 Task: Forward email with the signature Anthony Hernandez with the subject 'Networking opportunity' from softage.1@softage.net to 'softage.6@softage.net' with the message 'Can you provide an update on the status of the IT system upgrade project?'
Action: Mouse moved to (1188, 251)
Screenshot: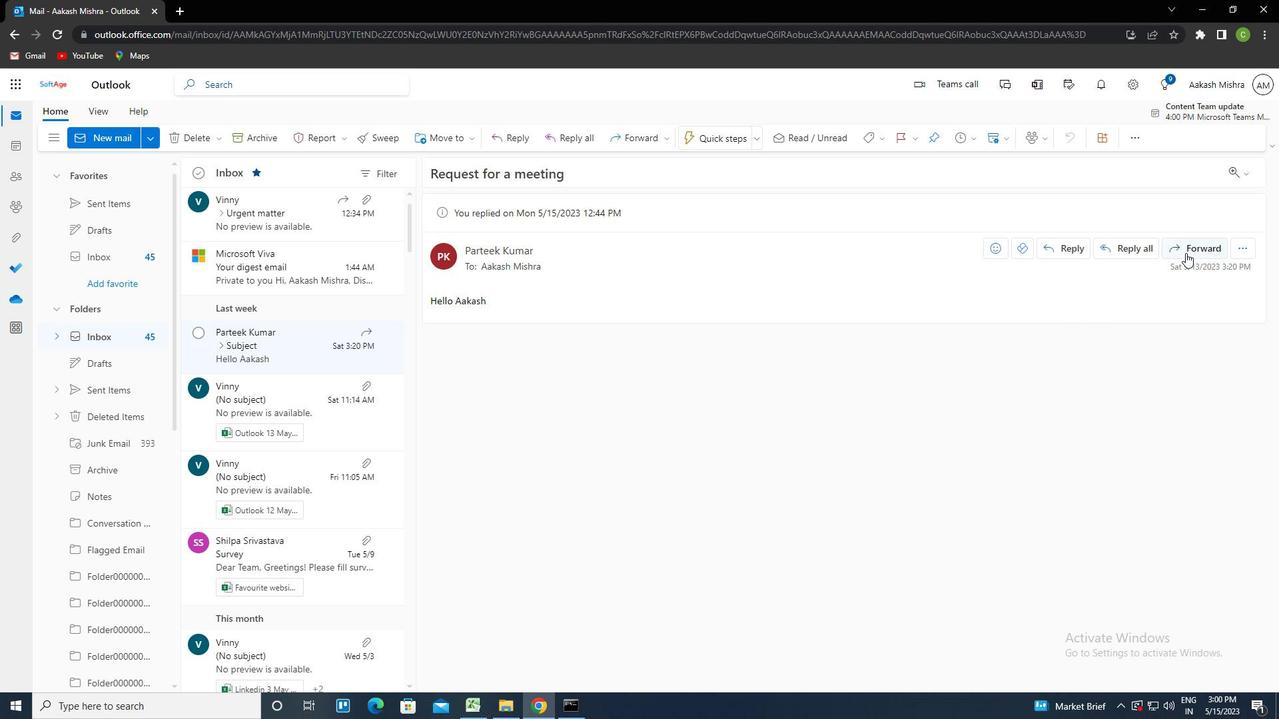 
Action: Mouse pressed left at (1188, 251)
Screenshot: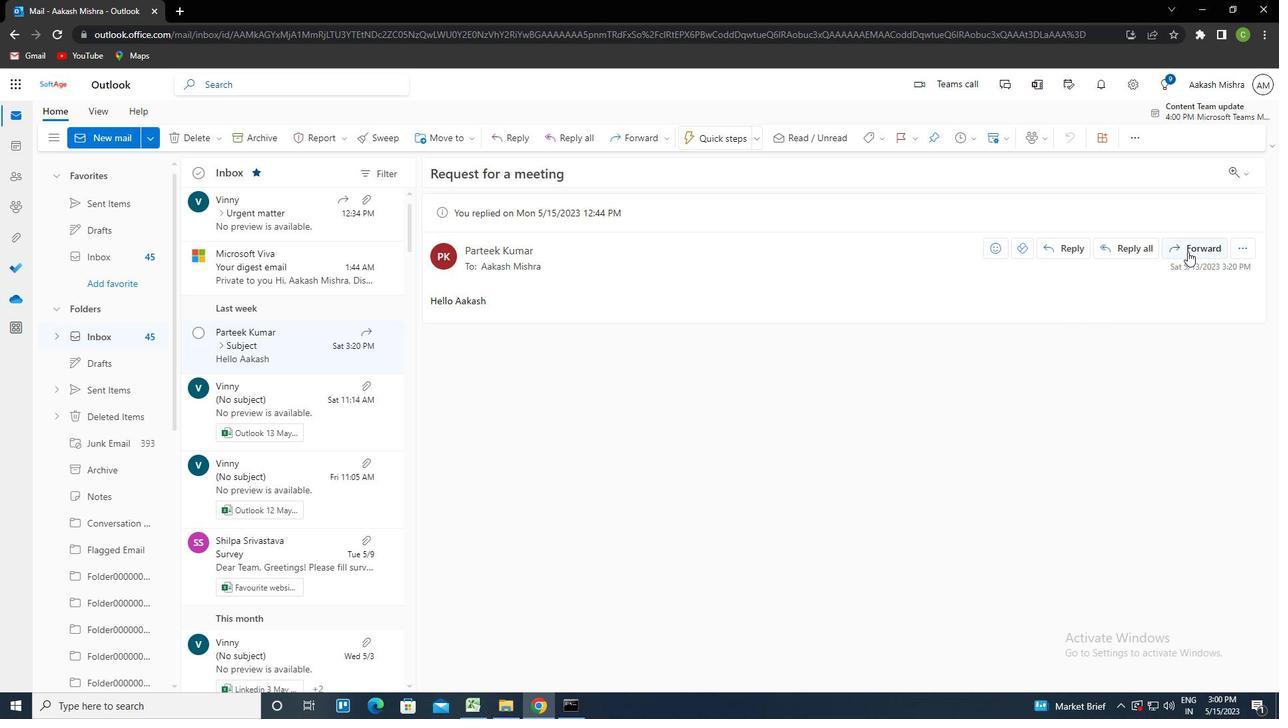 
Action: Mouse moved to (864, 141)
Screenshot: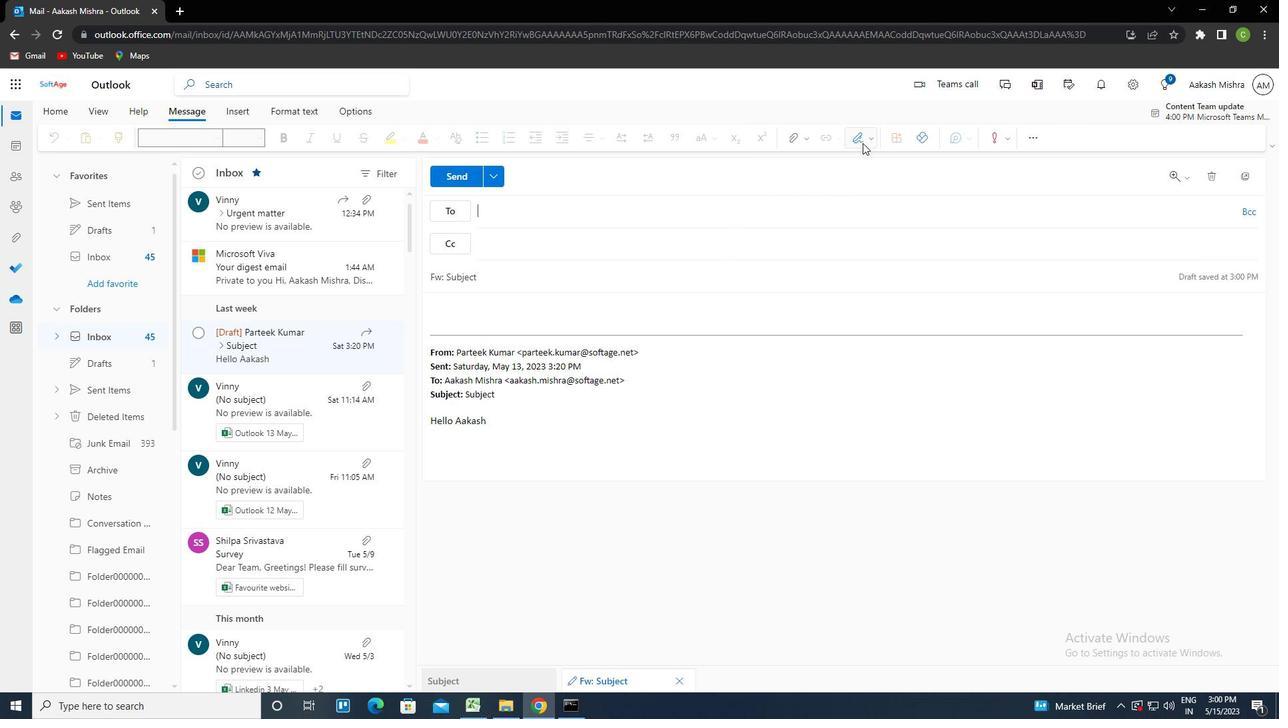 
Action: Mouse pressed left at (864, 141)
Screenshot: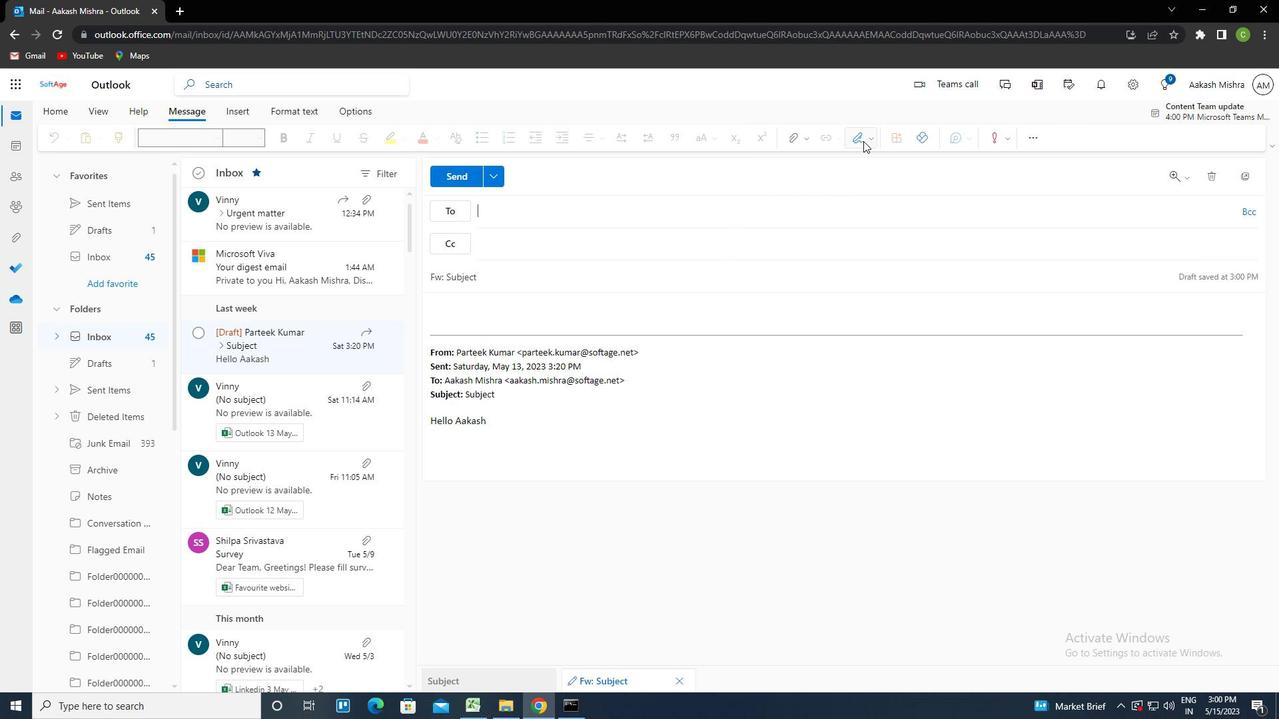 
Action: Mouse moved to (855, 193)
Screenshot: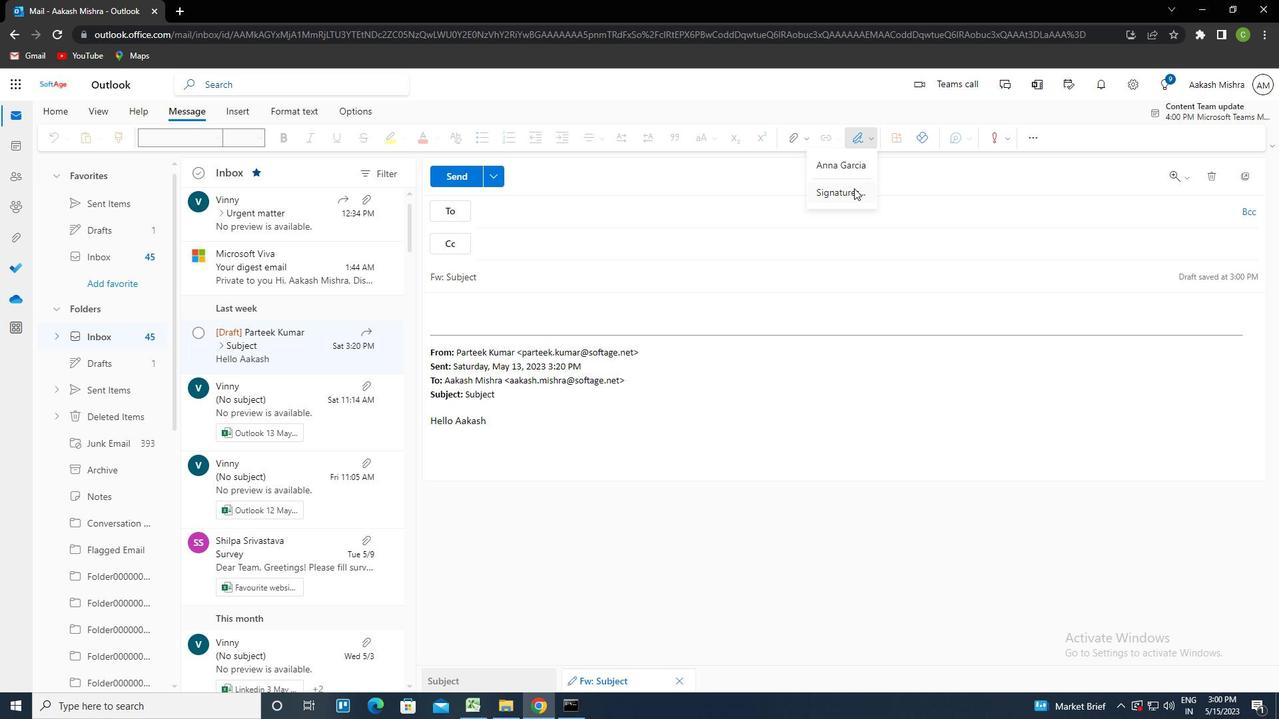 
Action: Mouse pressed left at (855, 193)
Screenshot: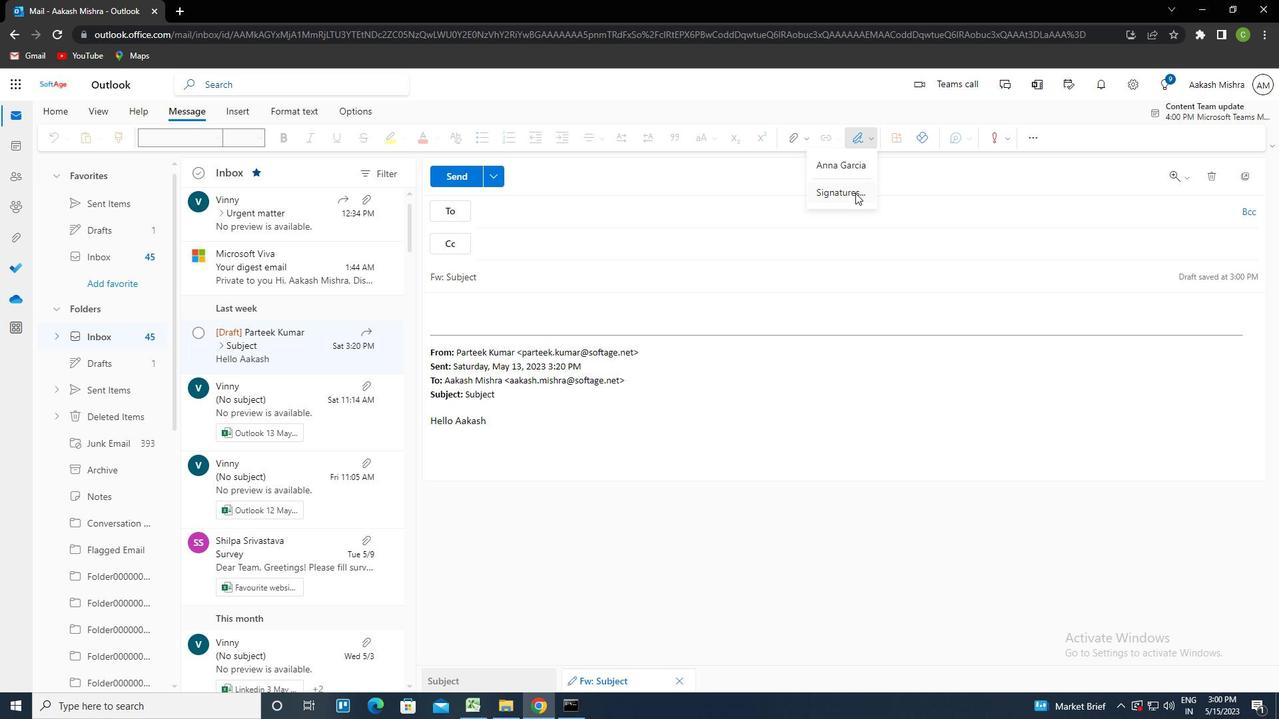 
Action: Mouse moved to (903, 242)
Screenshot: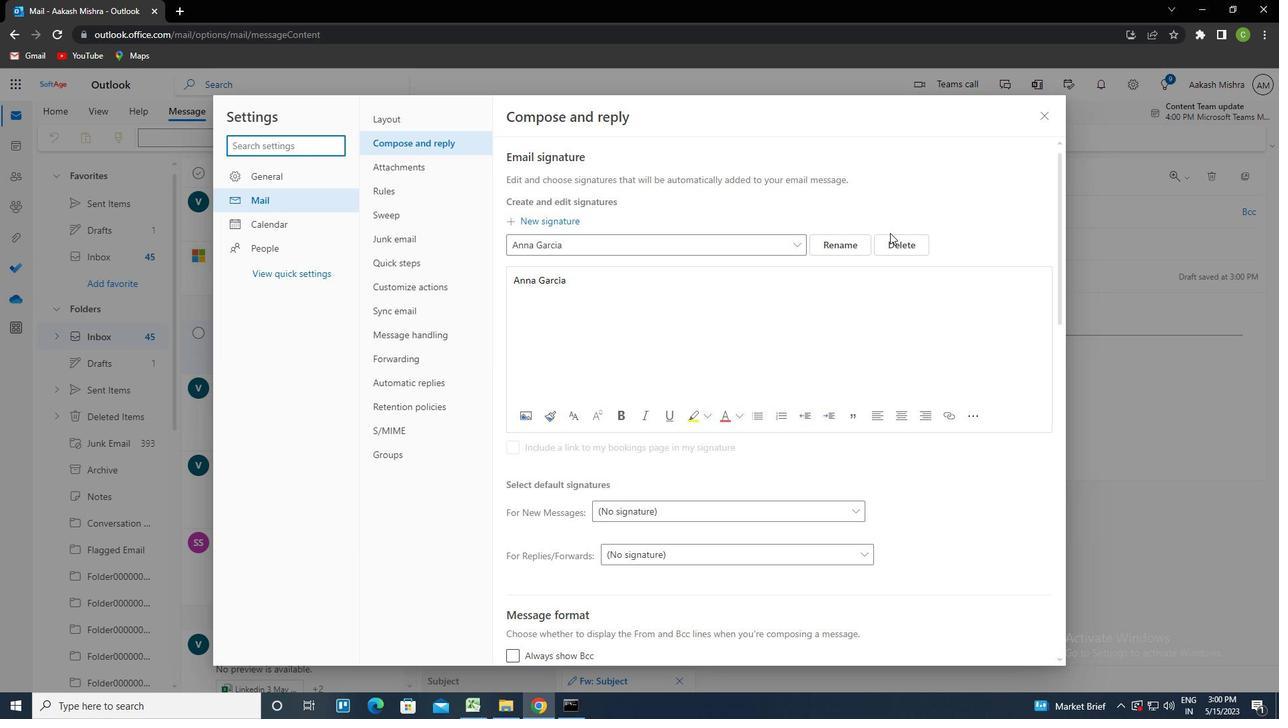 
Action: Mouse pressed left at (903, 242)
Screenshot: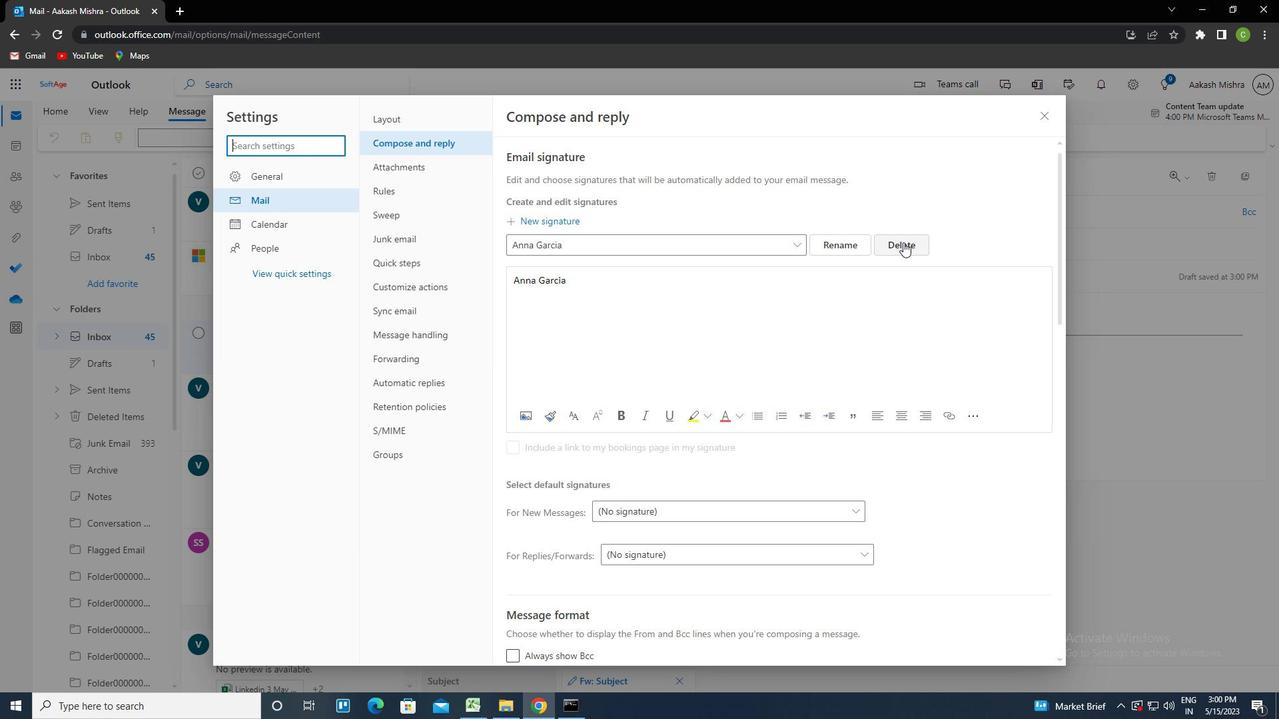 
Action: Mouse moved to (782, 249)
Screenshot: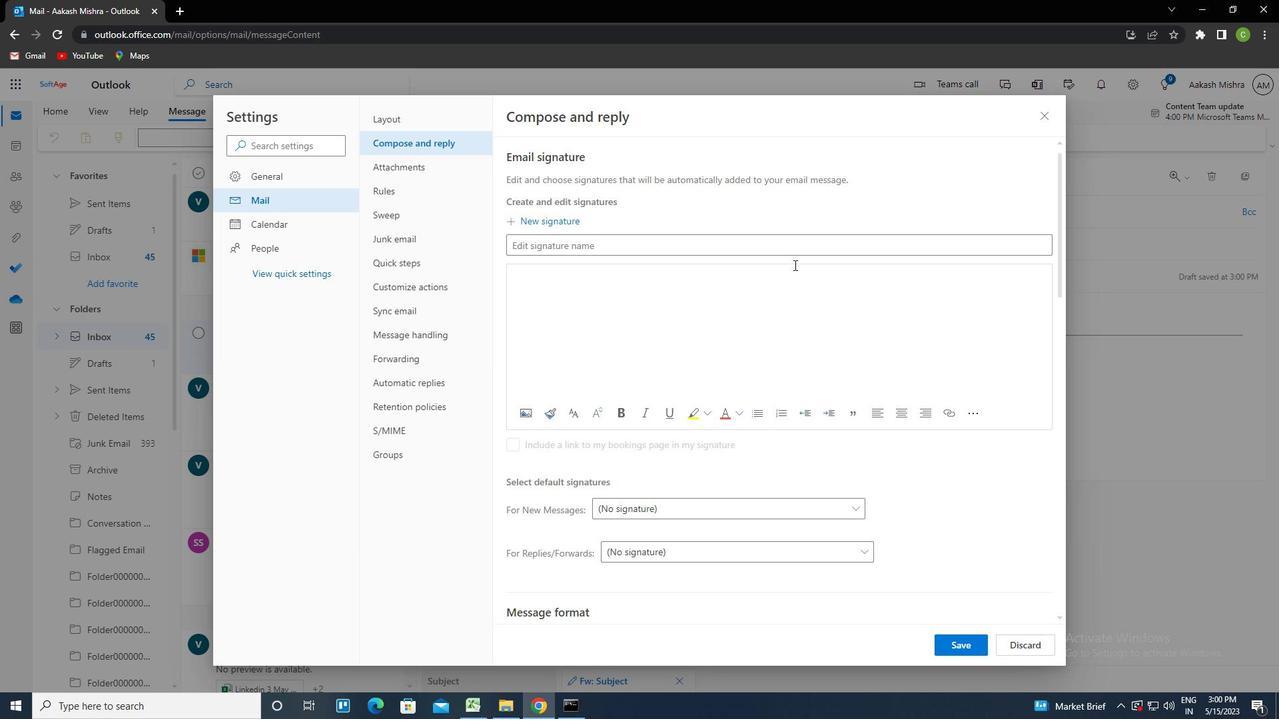 
Action: Mouse pressed left at (782, 249)
Screenshot: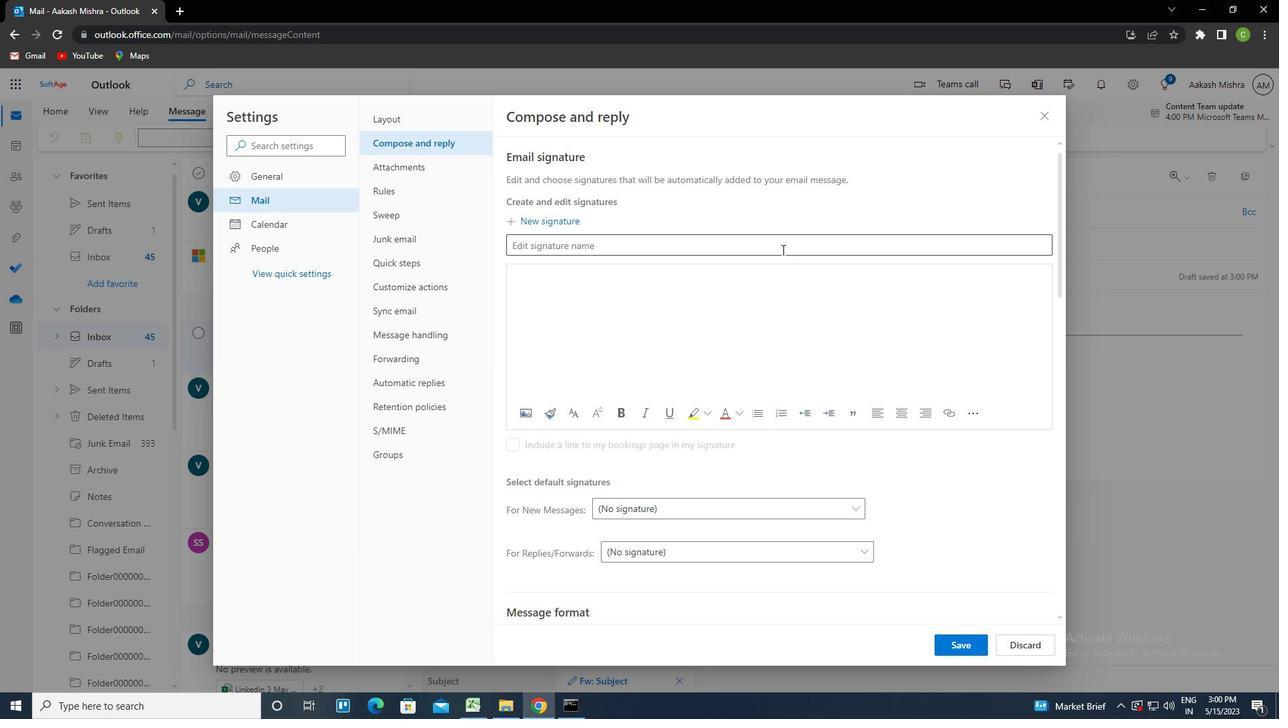 
Action: Key pressed <Key.caps_lock>a<Key.caps_lock>nthony<Key.space><Key.caps_lock>h<Key.caps_lock>ernandez<Key.tab><Key.caps_lock>a<Key.caps_lock>nthony<Key.space><Key.caps_lock>h<Key.caps_lock>arnendez<Key.left><Key.down><Key.left><Key.left><Key.left><Key.left><Key.backspace>ctrl+A<Key.down>
Screenshot: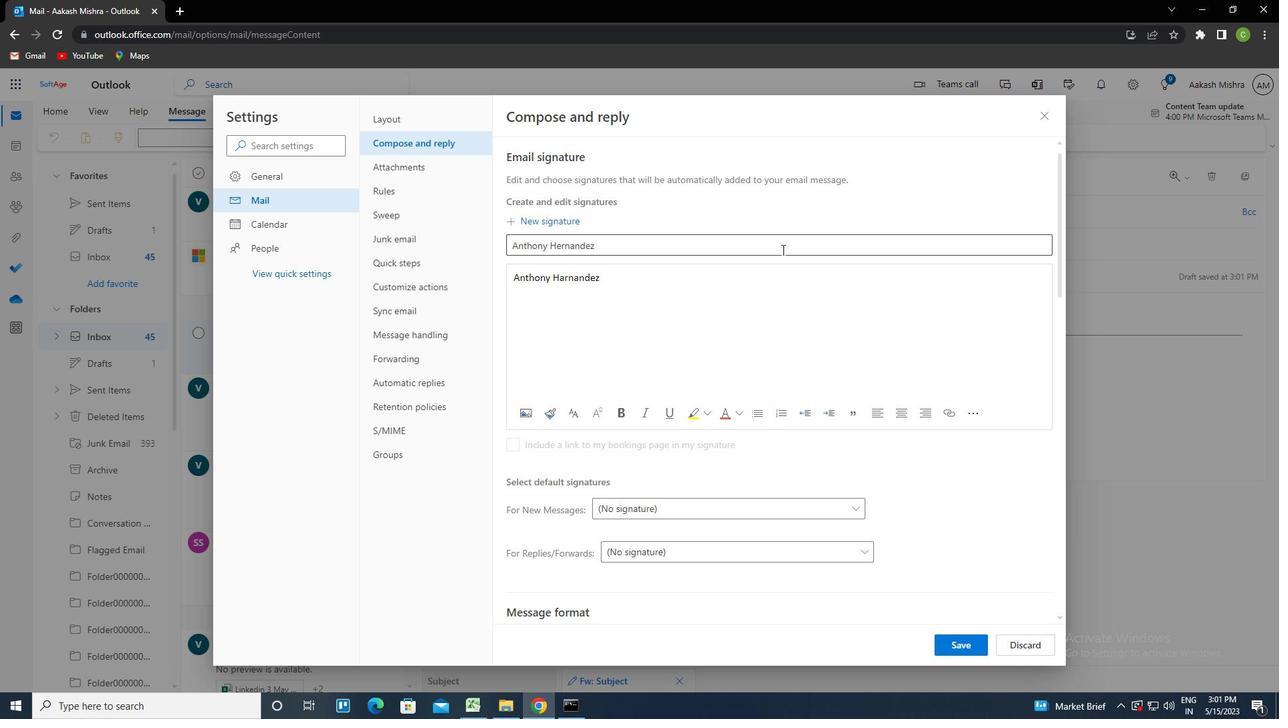 
Action: Mouse moved to (956, 655)
Screenshot: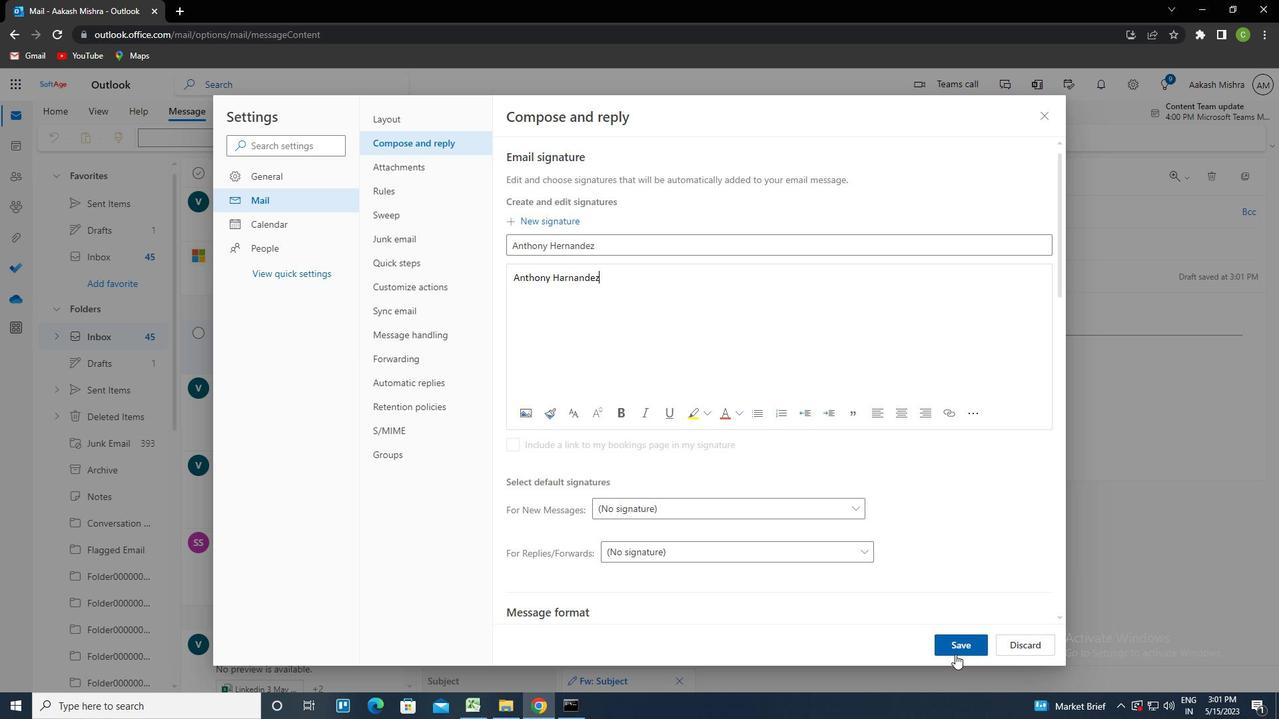 
Action: Mouse pressed left at (956, 655)
Screenshot: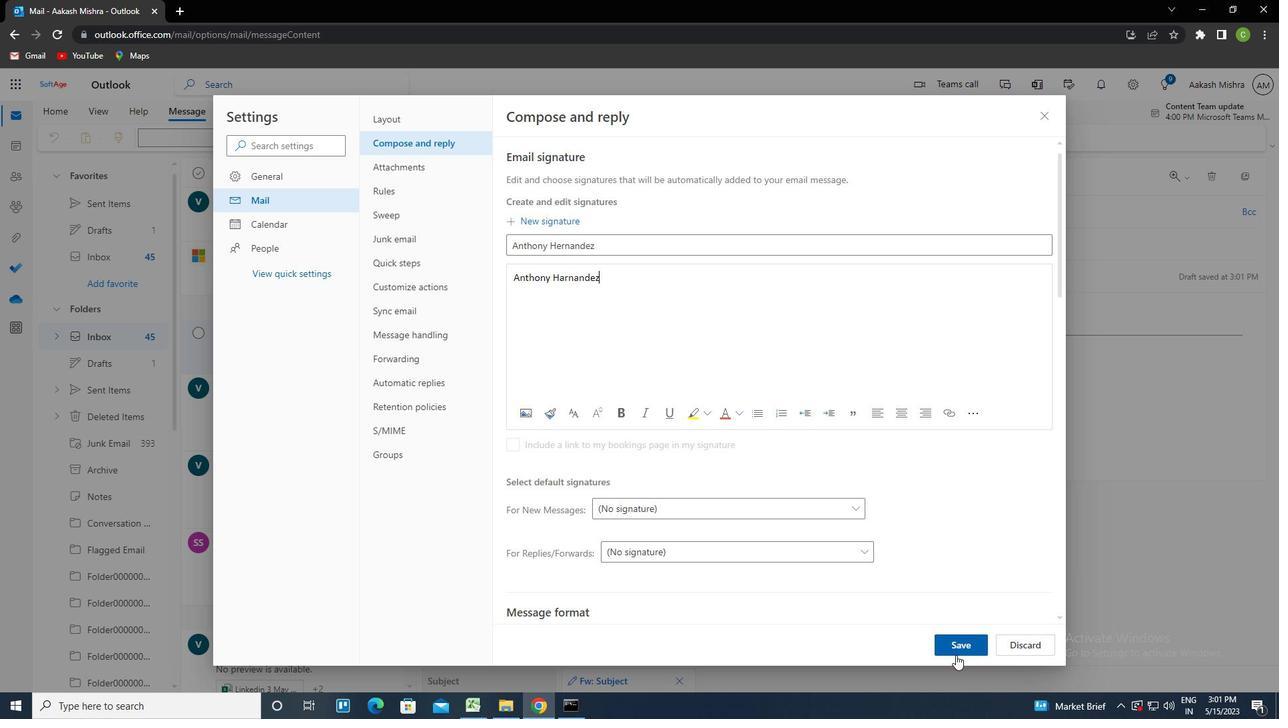 
Action: Mouse moved to (1040, 116)
Screenshot: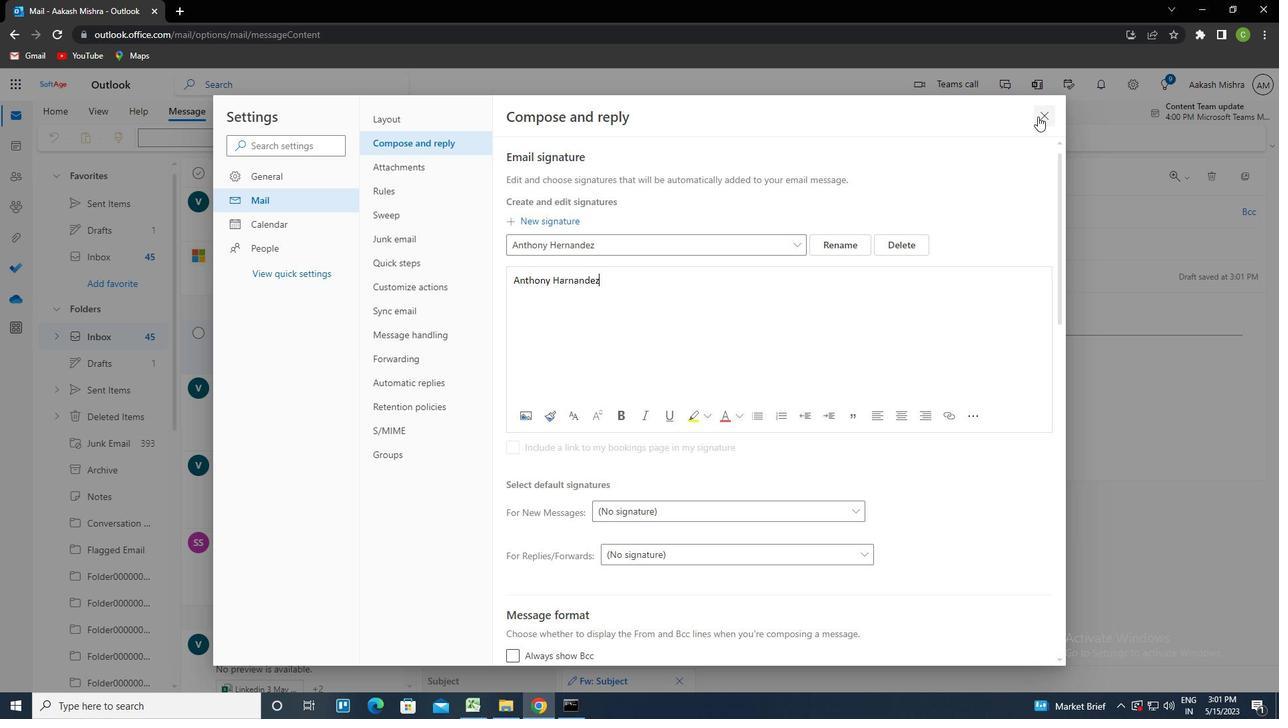 
Action: Mouse pressed left at (1040, 116)
Screenshot: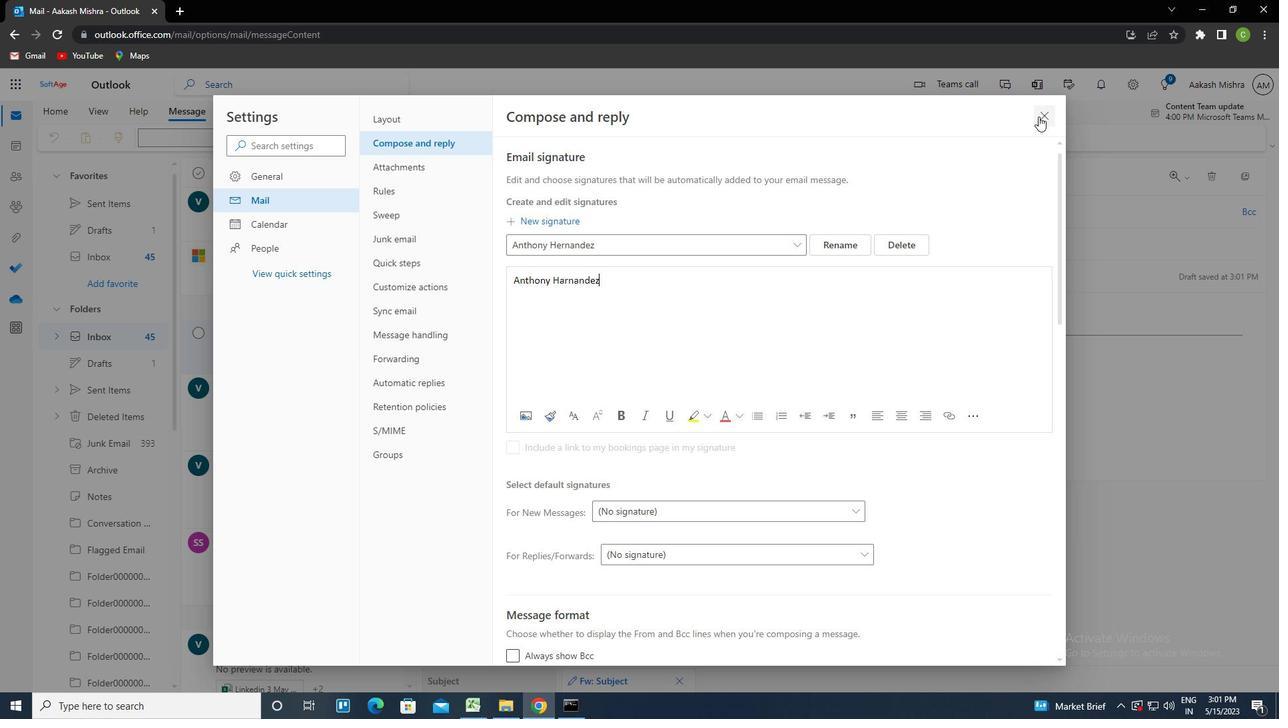 
Action: Mouse moved to (860, 145)
Screenshot: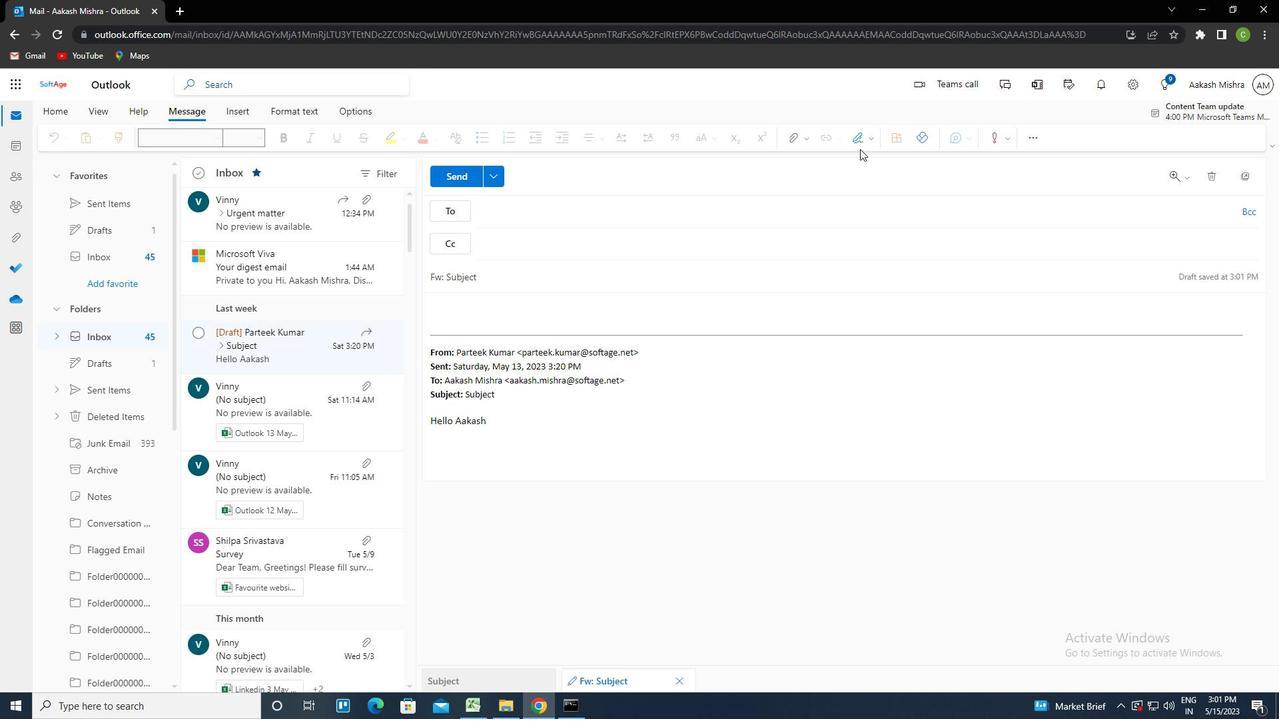 
Action: Mouse pressed left at (860, 145)
Screenshot: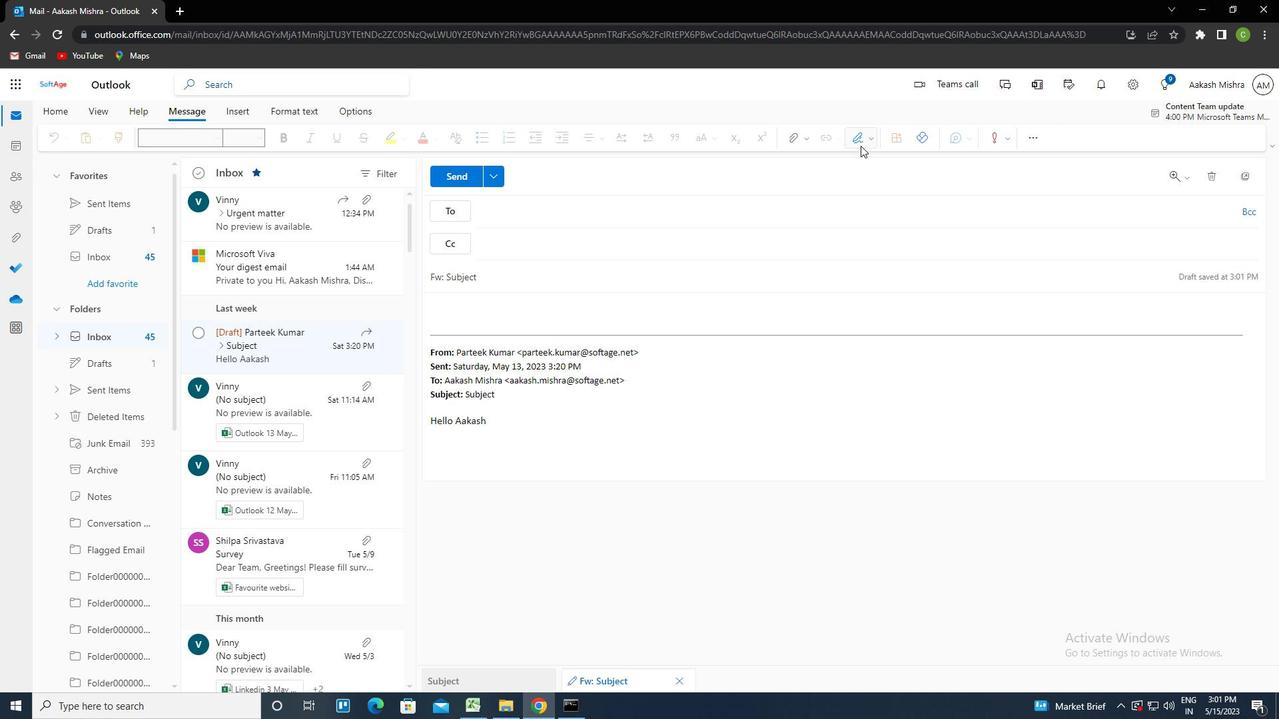 
Action: Mouse moved to (850, 173)
Screenshot: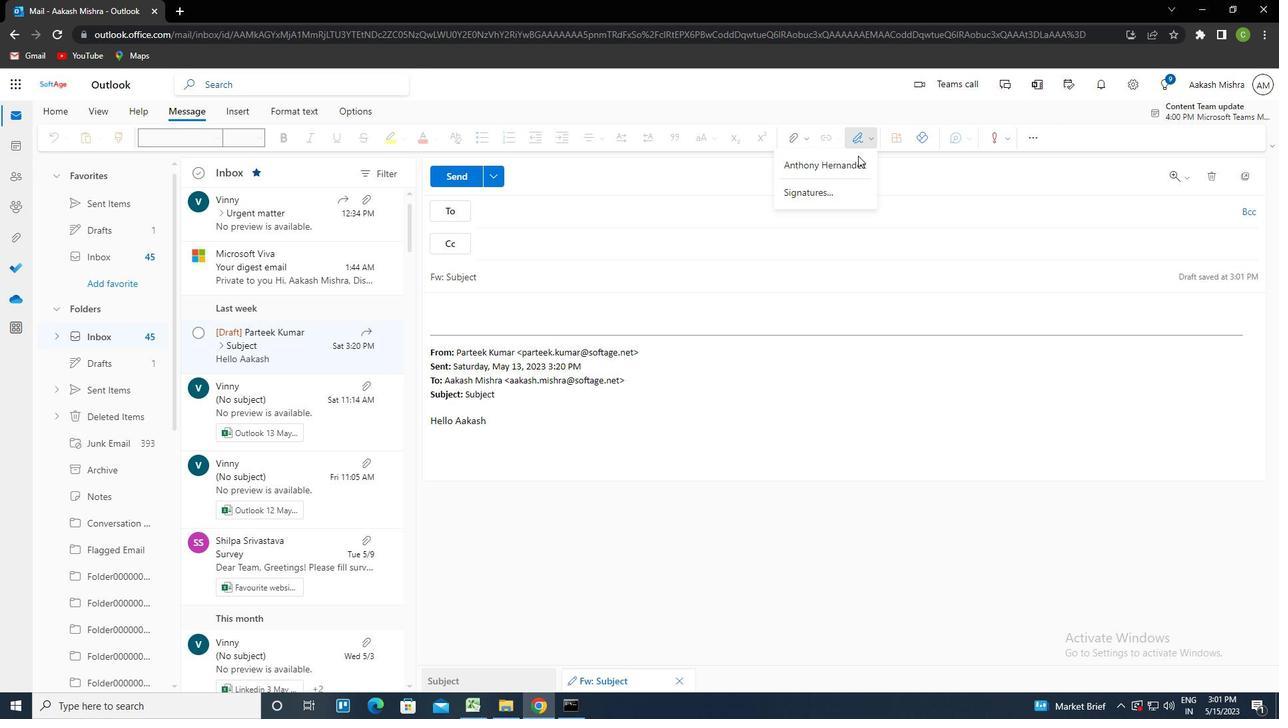 
Action: Mouse pressed left at (850, 173)
Screenshot: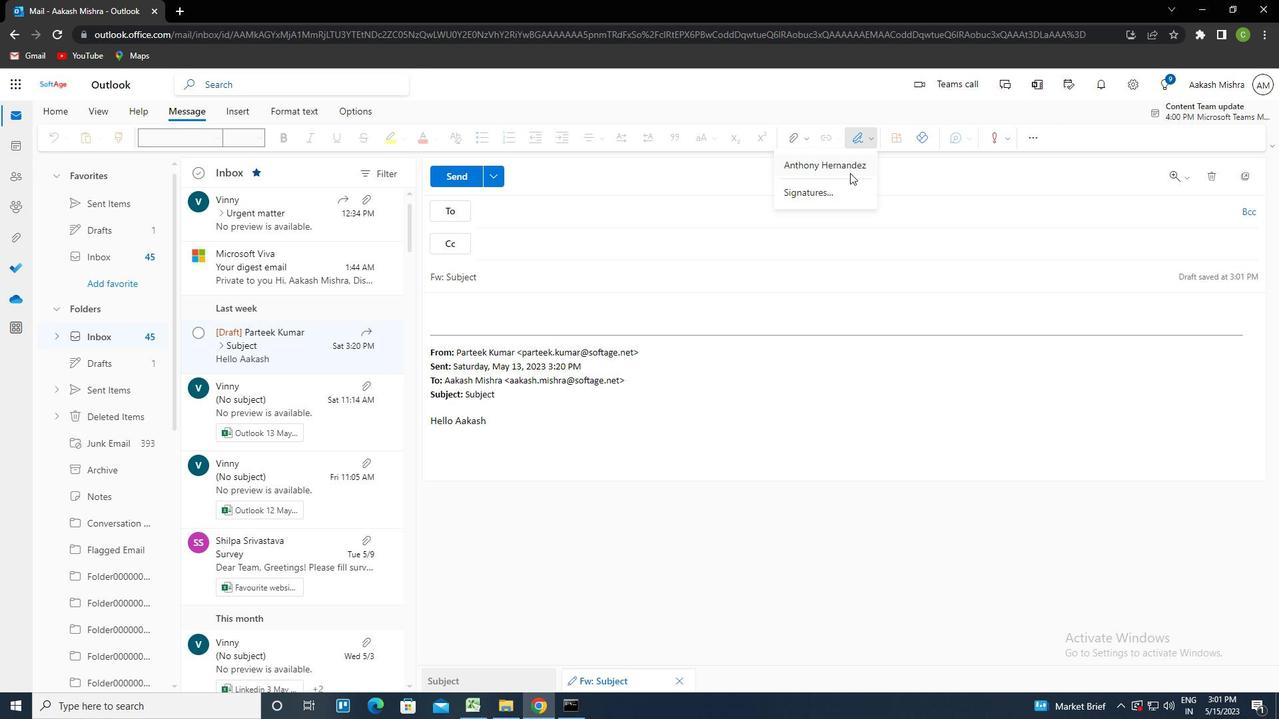 
Action: Mouse moved to (505, 277)
Screenshot: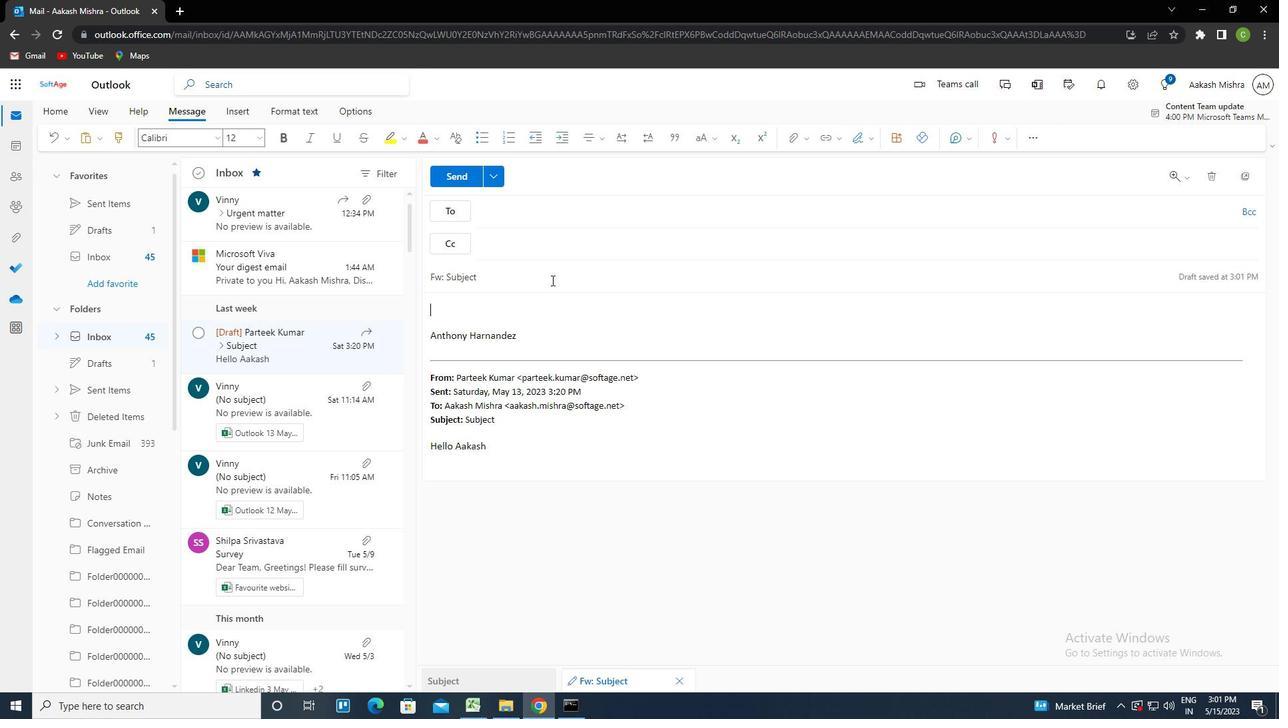 
Action: Mouse pressed left at (505, 277)
Screenshot: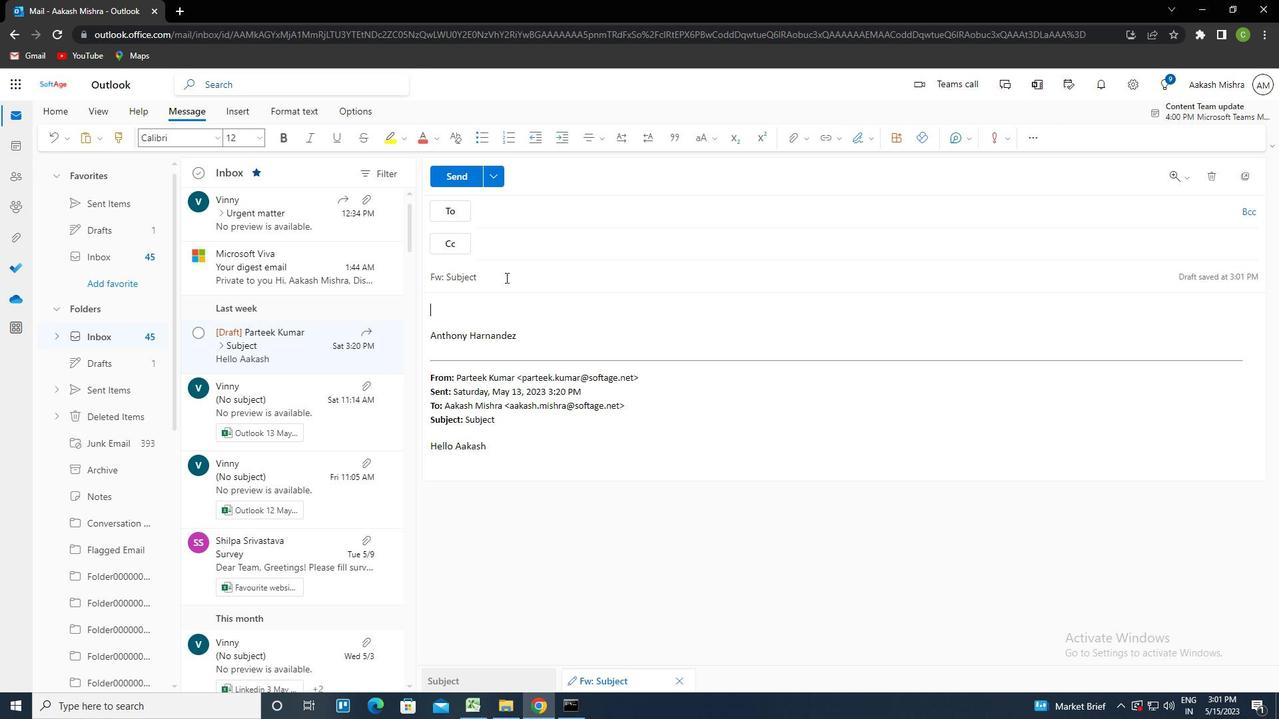 
Action: Key pressed <Key.shift><Key.left><Key.delete><Key.caps_lock>ctrl+N<Key.caps_lock>ETWORKING<Key.space>OPPORTUNITY
Screenshot: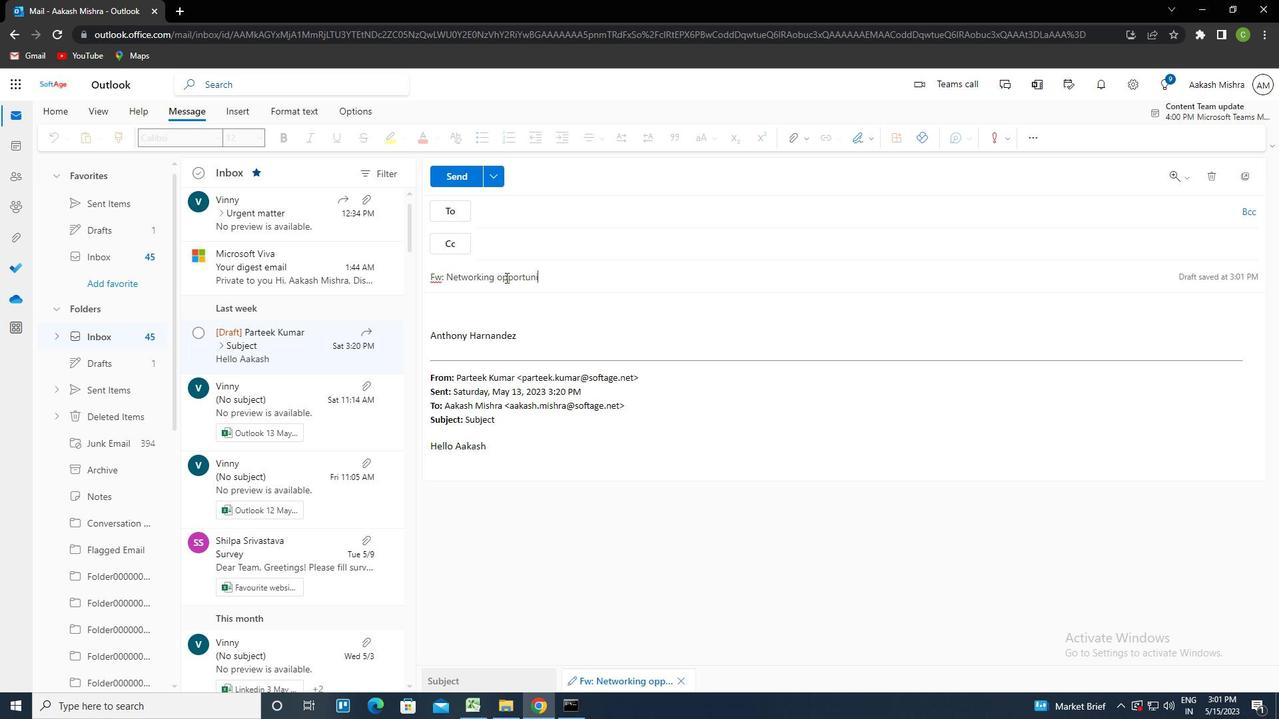 
Action: Mouse moved to (533, 213)
Screenshot: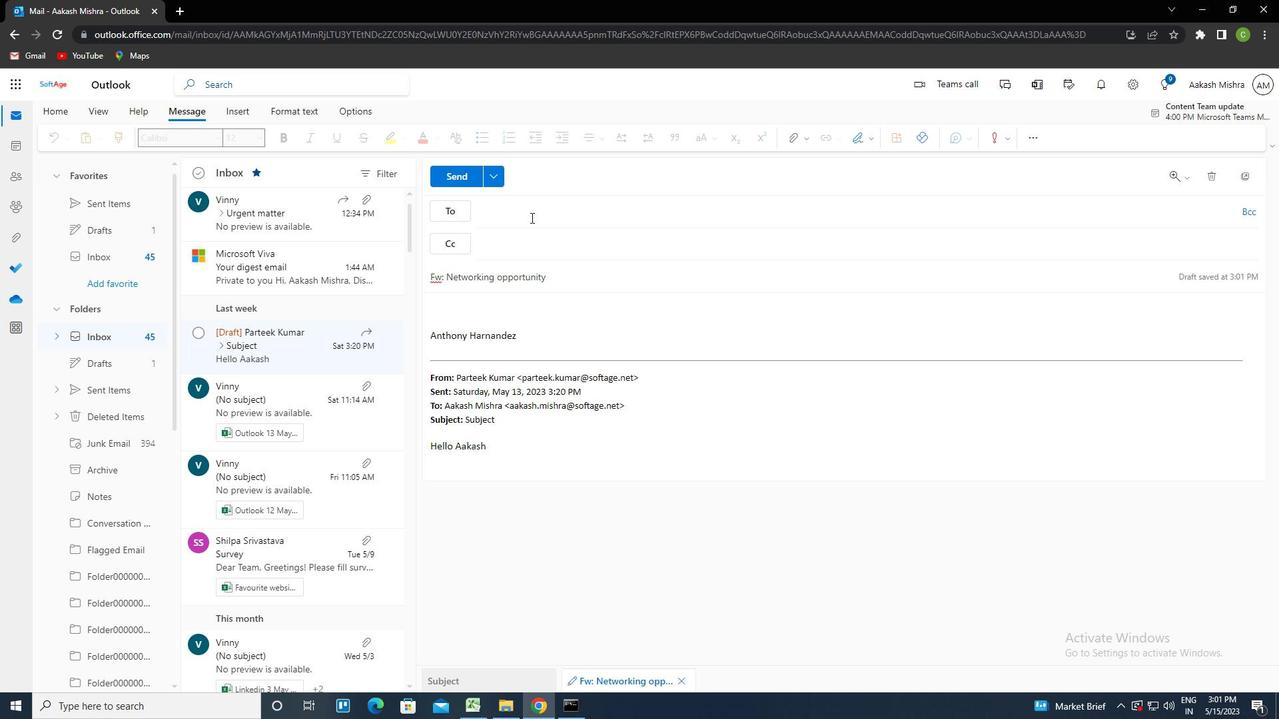 
Action: Mouse pressed left at (533, 213)
Screenshot: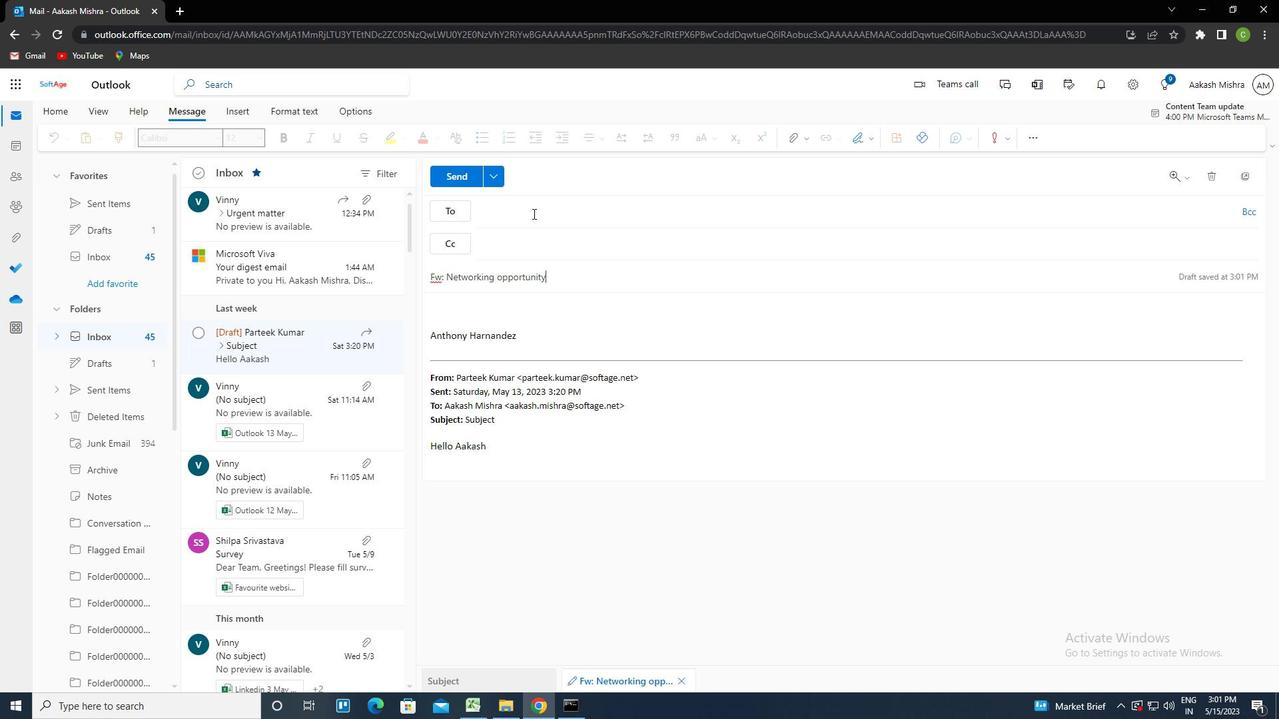 
Action: Key pressed SOFTAGE.1<Key.shift><Key.shift><Key.shift>@SOFTAGE.NET<Key.enter>
Screenshot: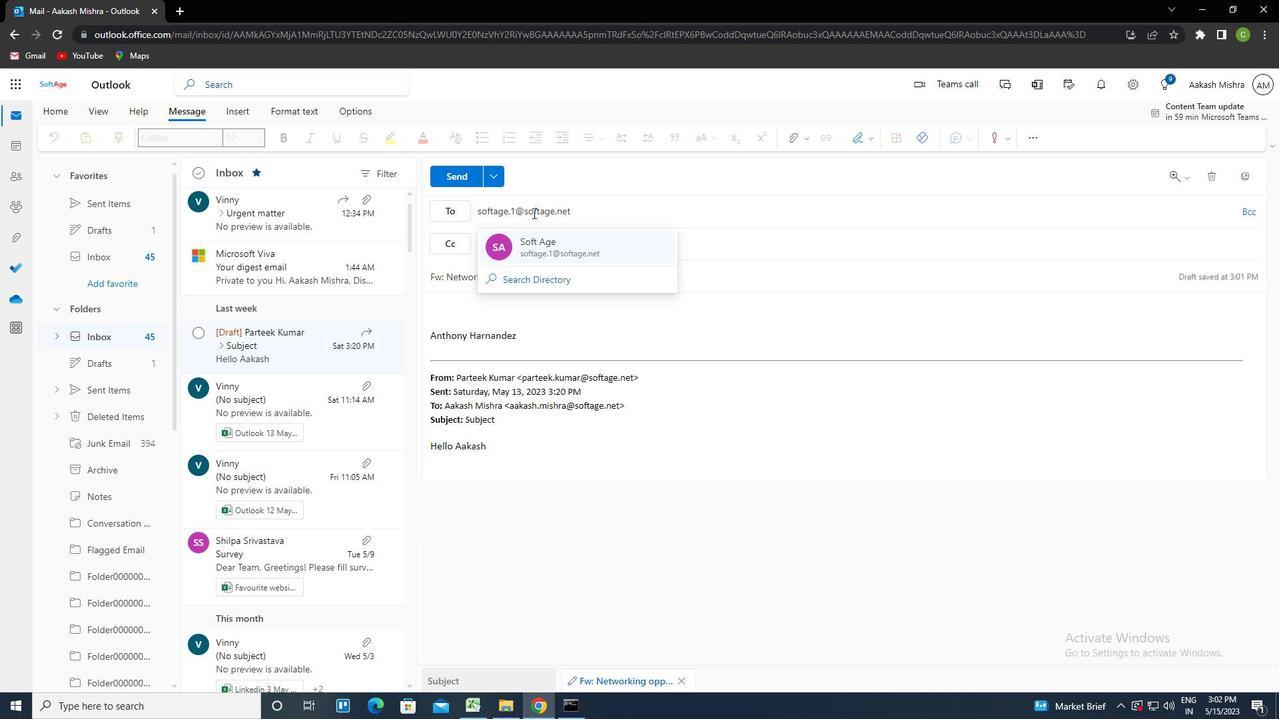 
Action: Mouse moved to (508, 311)
Screenshot: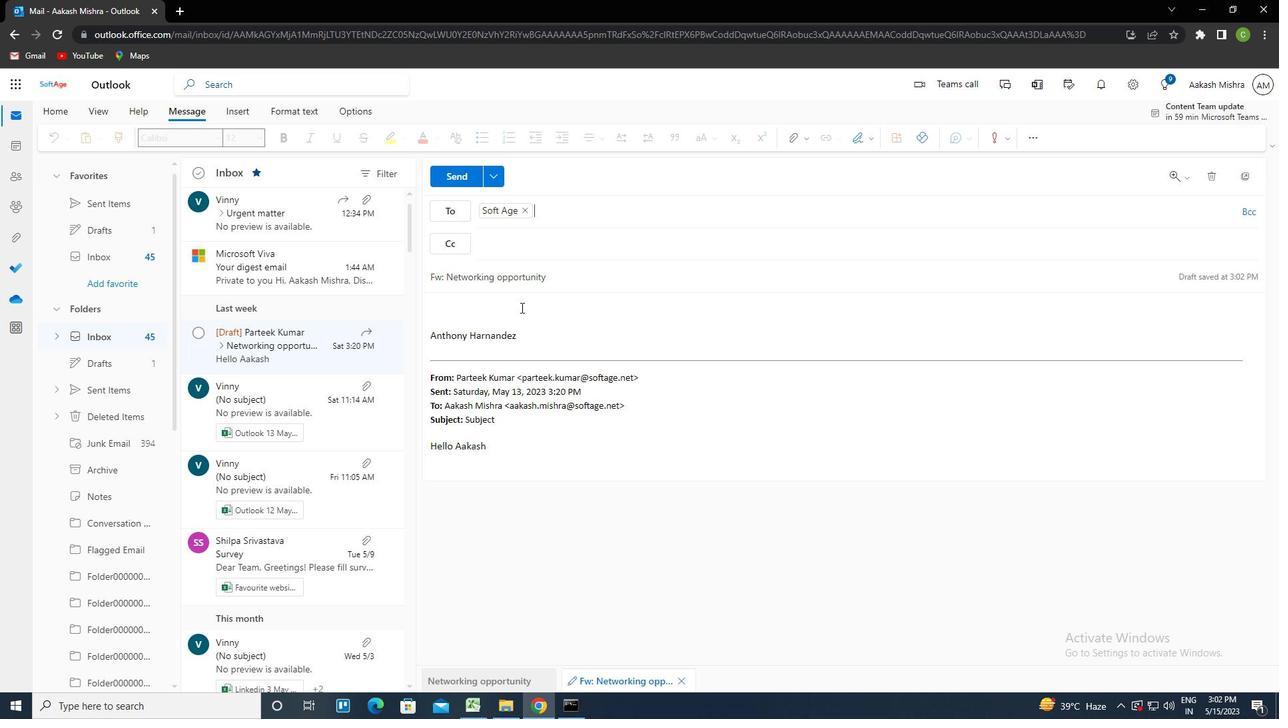 
Action: Mouse pressed left at (508, 311)
Screenshot: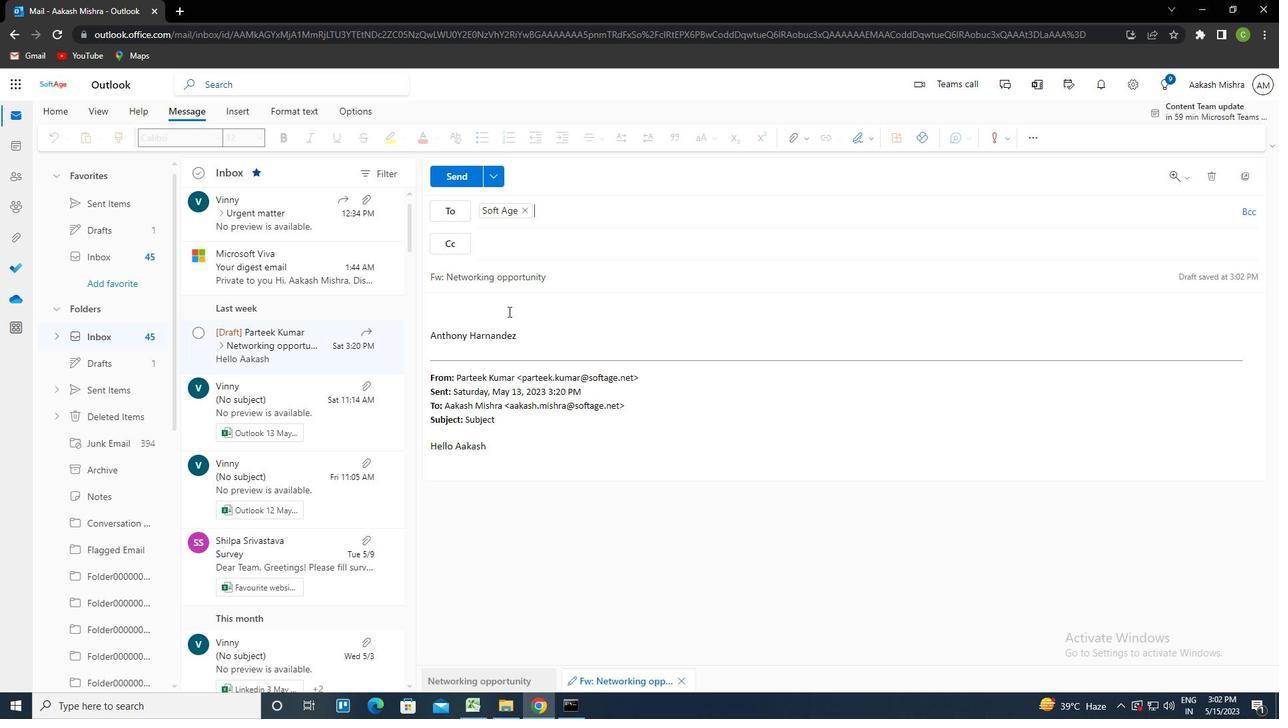 
Action: Key pressed <Key.caps_lock>C<Key.caps_lock>AN<Key.space>YOU<Key.space>PROVIDE<Key.space>AN<Key.space>UD<Key.backspace>PDATE<Key.space>ON<Key.space>THE<Key.space>STATUS<Key.space>OF<Key.space>THE<Key.space><Key.caps_lock>IT<Key.space><Key.caps_lock>SYSTEM<Key.space>UPGRADE<Key.space>PROJECT<Key.shift_r>?
Screenshot: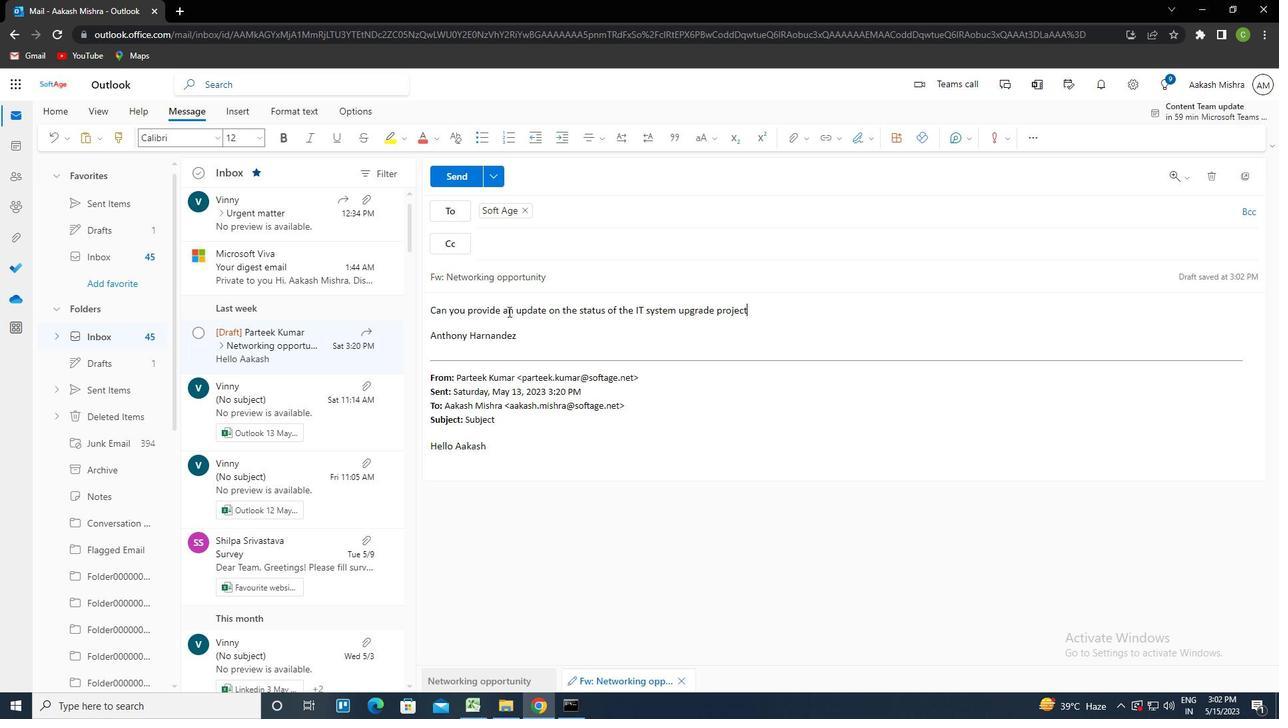 
Action: Mouse moved to (443, 175)
Screenshot: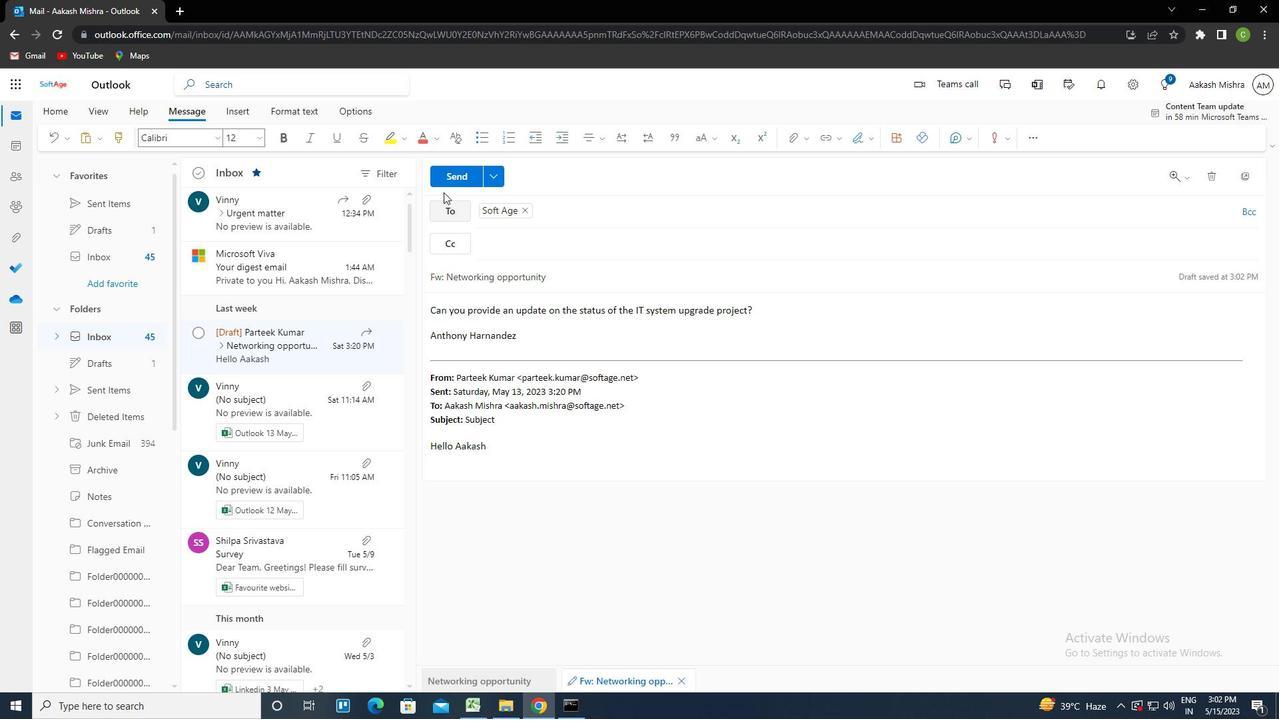 
Action: Mouse pressed left at (443, 175)
Screenshot: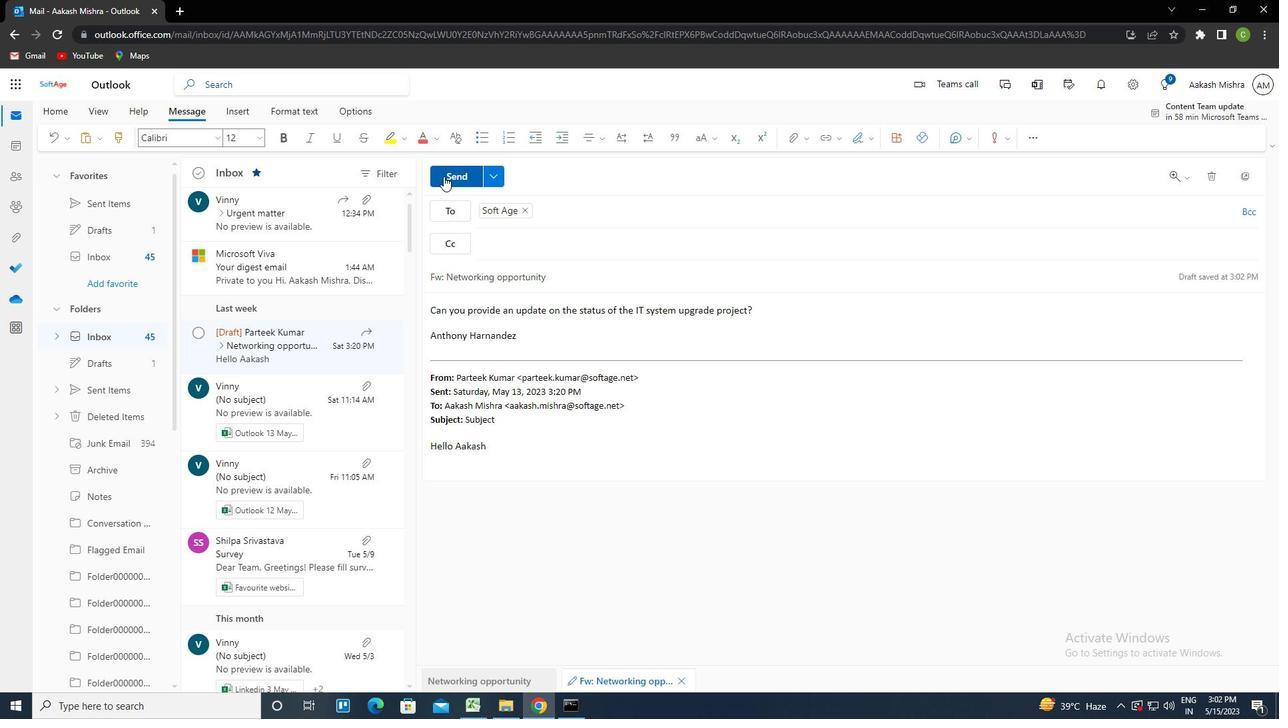 
Action: Mouse moved to (623, 404)
Screenshot: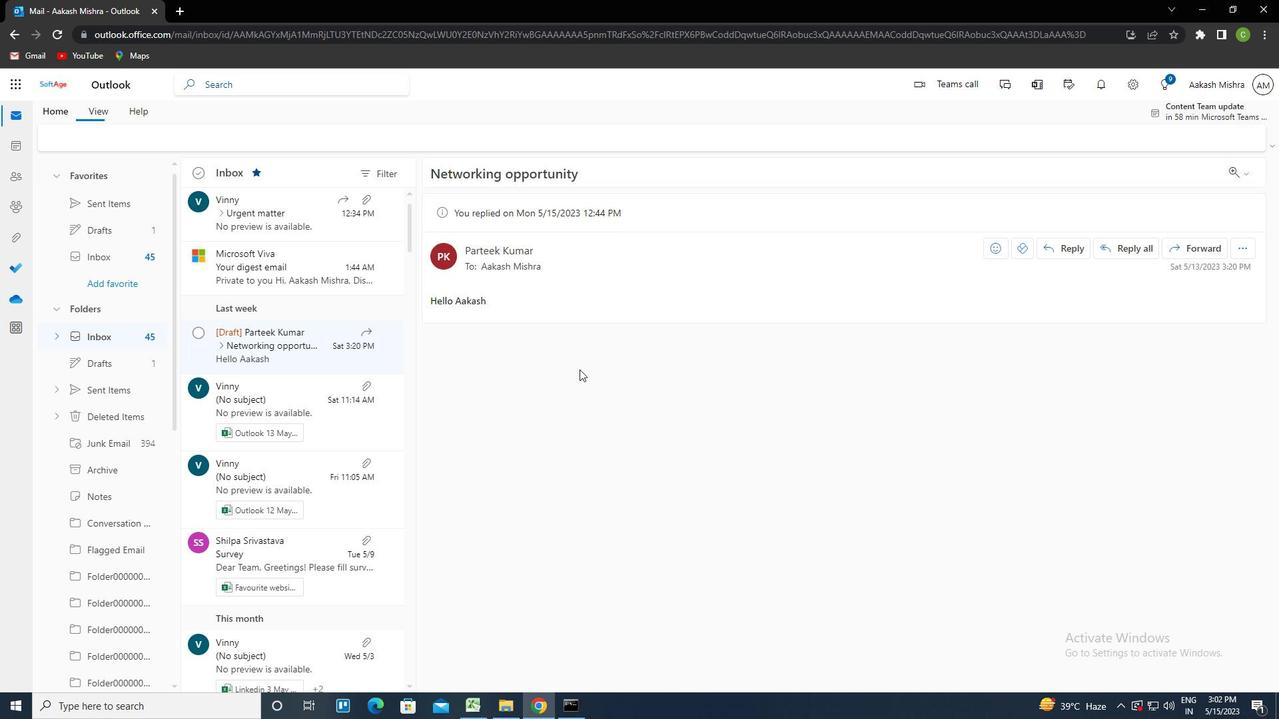 
